 Task: Add Cover Red to Card Card0048 in Board Board0042 in Workspace Development in Trello
Action: Mouse moved to (432, 18)
Screenshot: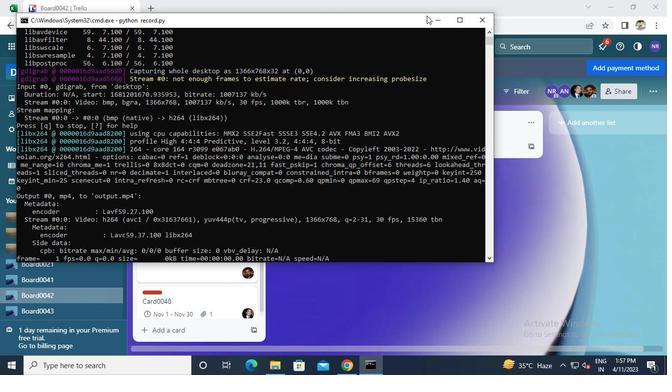 
Action: Mouse pressed left at (432, 18)
Screenshot: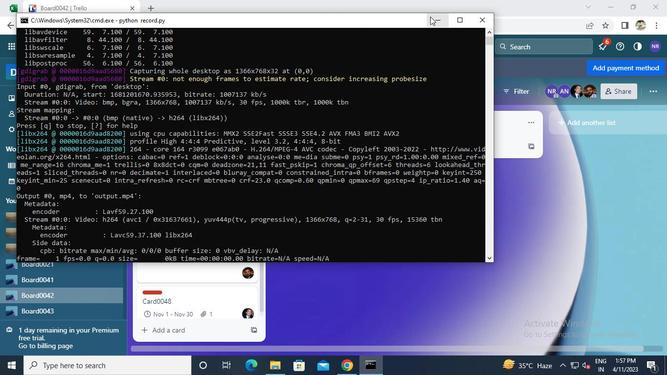 
Action: Mouse moved to (249, 292)
Screenshot: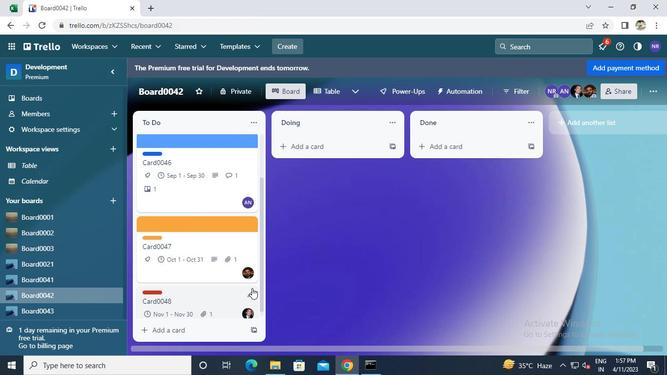 
Action: Mouse pressed left at (249, 292)
Screenshot: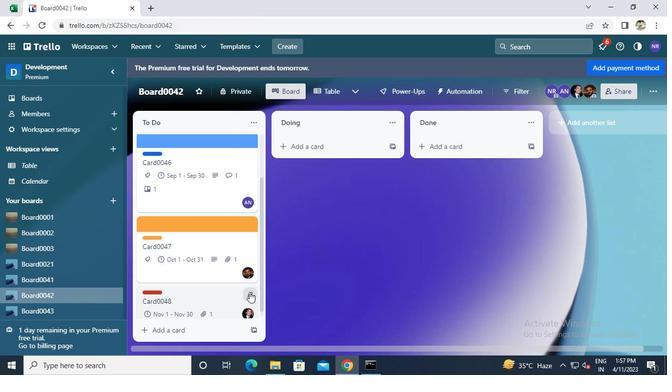 
Action: Mouse moved to (278, 270)
Screenshot: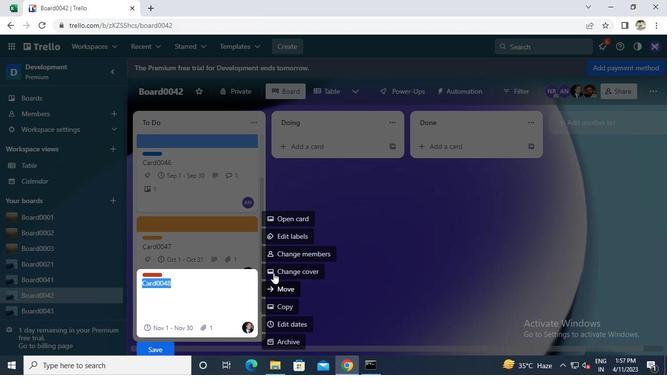 
Action: Mouse pressed left at (278, 270)
Screenshot: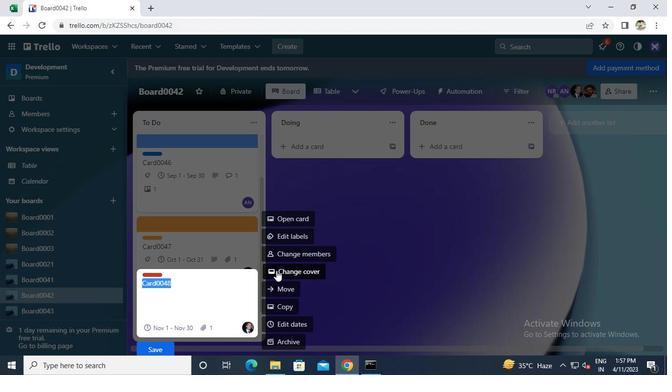 
Action: Mouse moved to (366, 147)
Screenshot: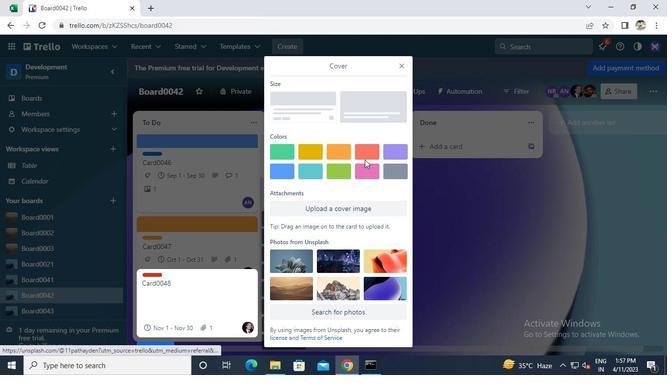 
Action: Mouse pressed left at (366, 147)
Screenshot: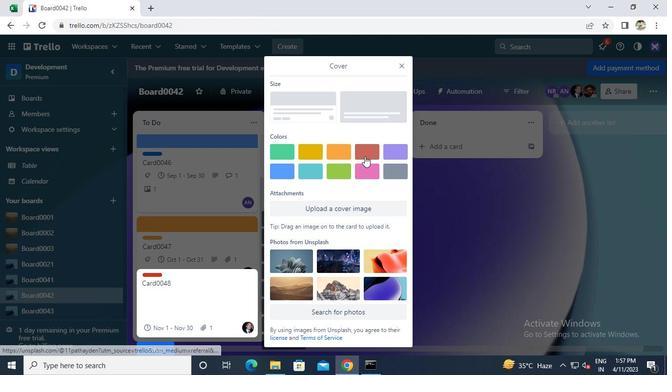 
Action: Mouse moved to (400, 62)
Screenshot: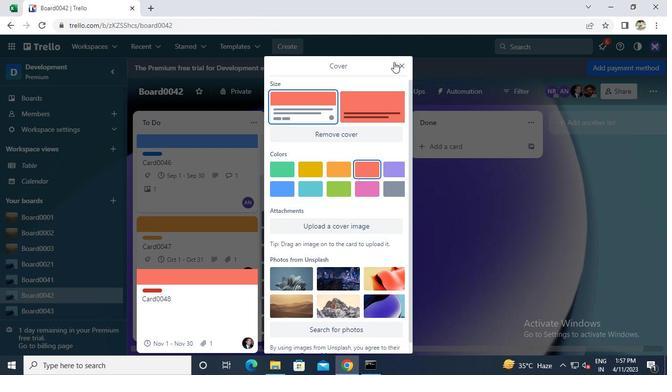 
Action: Mouse pressed left at (400, 62)
Screenshot: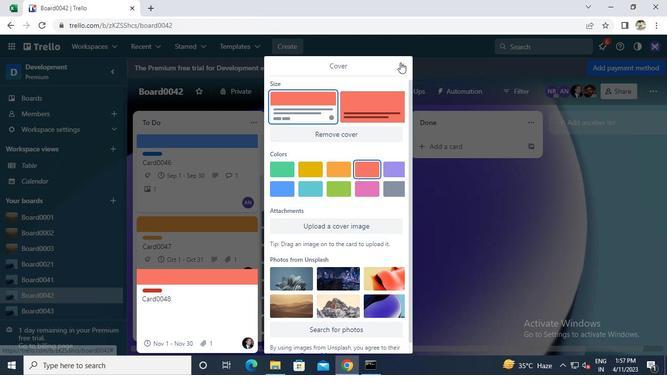 
Action: Mouse moved to (368, 361)
Screenshot: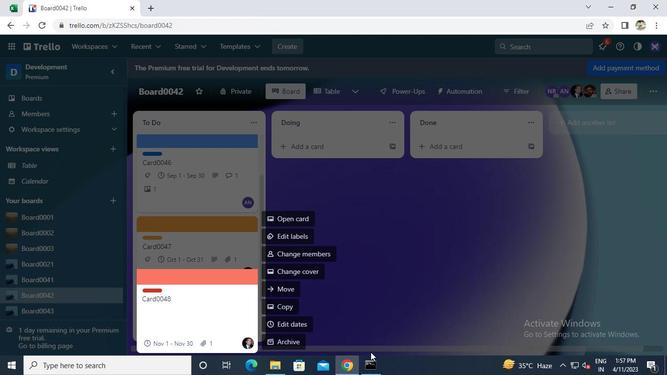 
Action: Mouse pressed left at (368, 361)
Screenshot: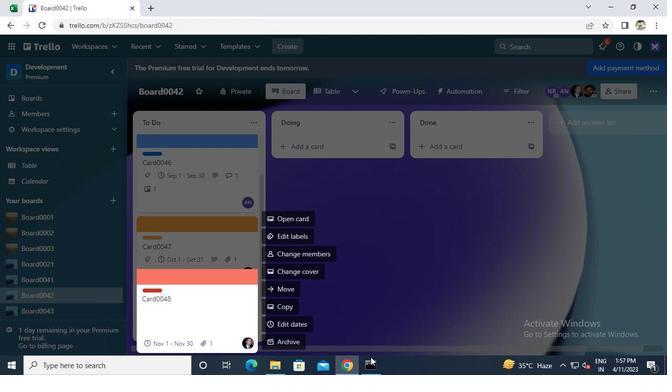 
Action: Mouse moved to (478, 18)
Screenshot: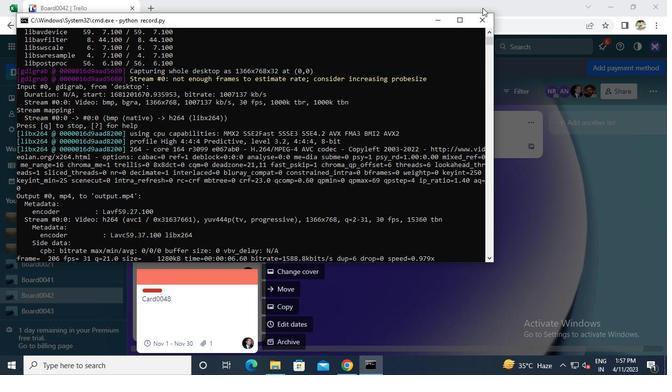 
Action: Mouse pressed left at (478, 18)
Screenshot: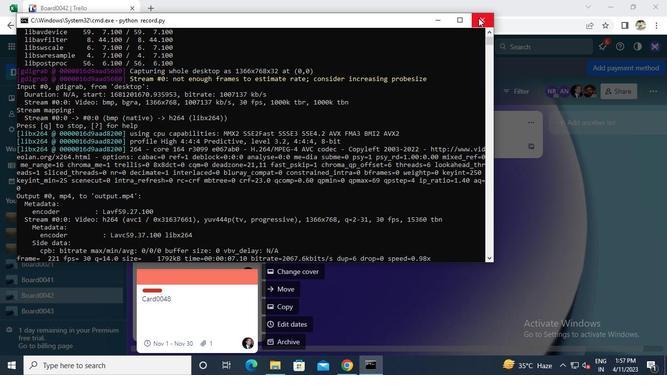 
